 Task: Change  the formatting of the data to Which is Less than 10, In conditional formating, put the option 'Light Red Fill with Drak Red Text. 'In the sheet   Promote Sales review   book
Action: Mouse moved to (141, 363)
Screenshot: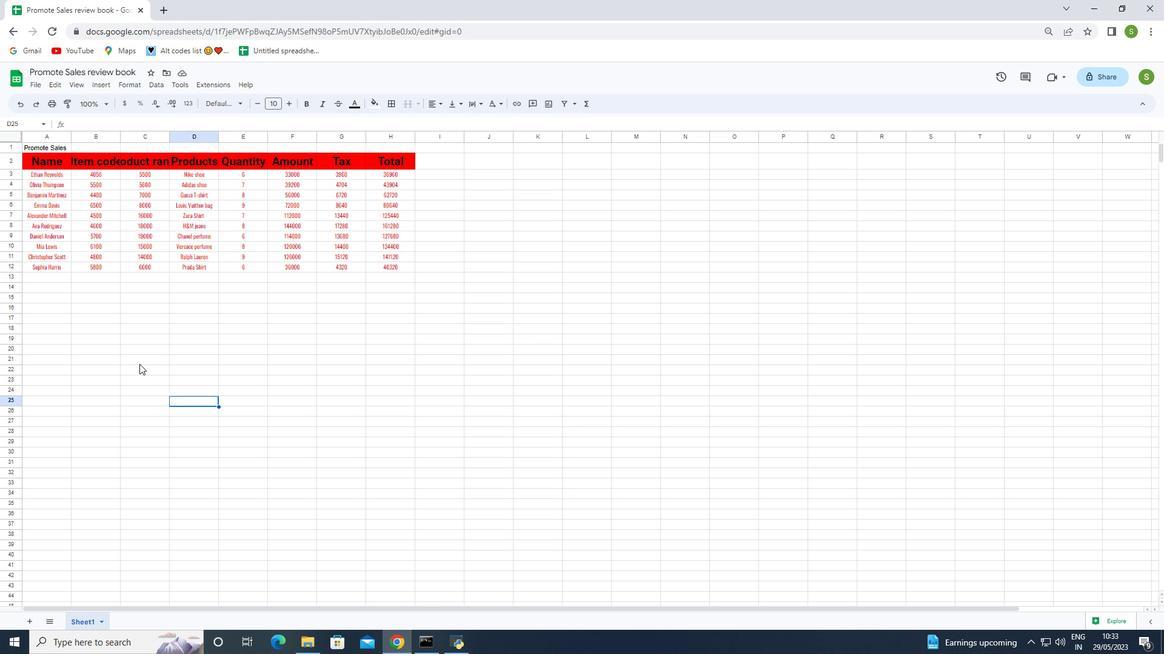
Action: Mouse pressed left at (141, 363)
Screenshot: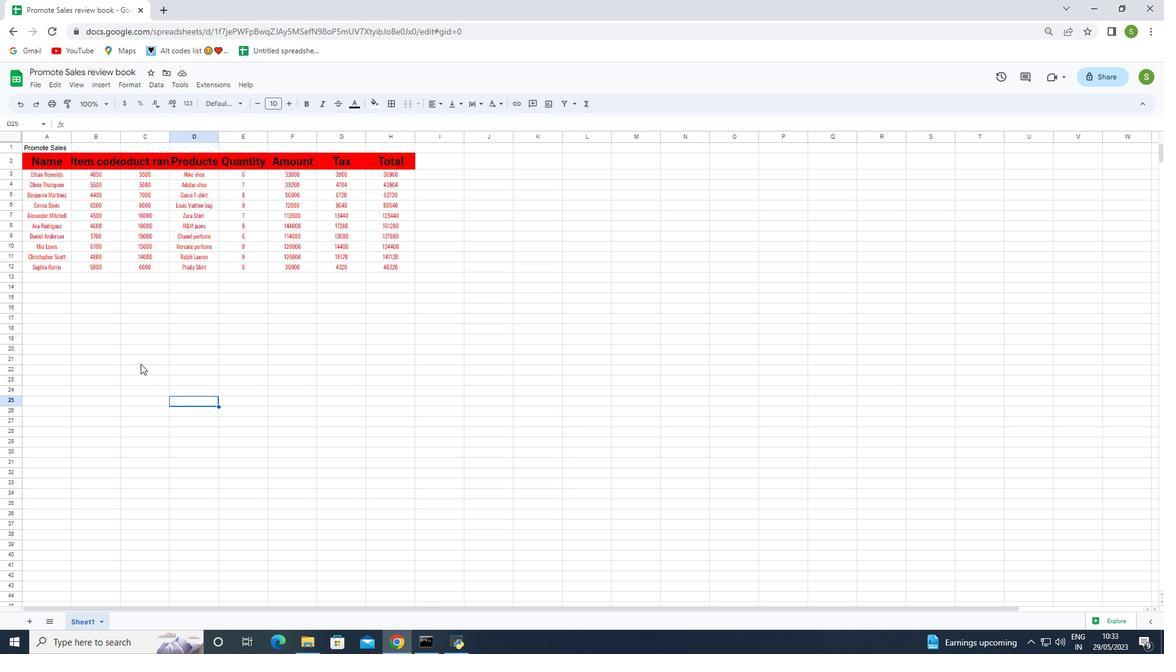 
Action: Mouse moved to (32, 161)
Screenshot: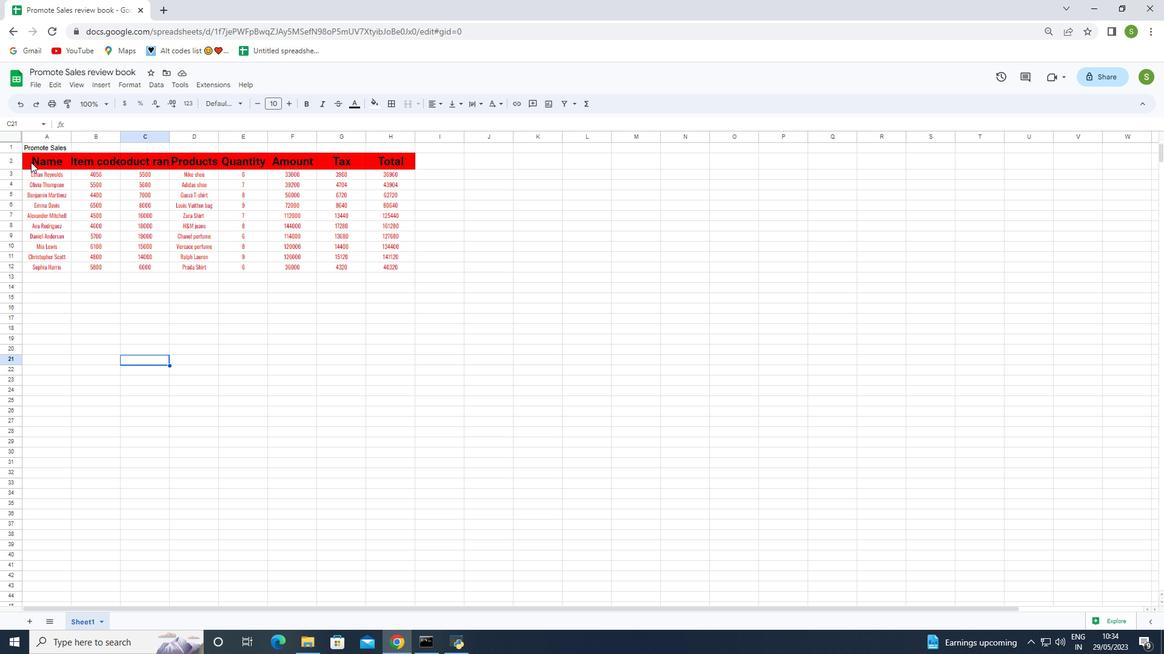 
Action: Mouse pressed left at (32, 161)
Screenshot: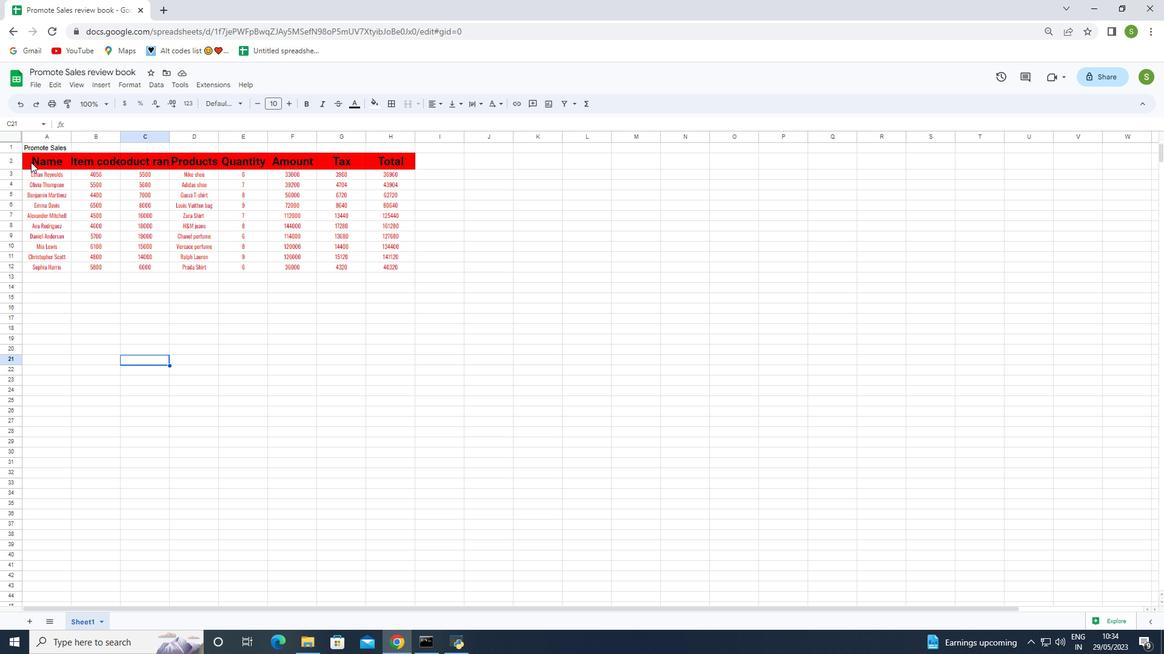 
Action: Mouse moved to (135, 84)
Screenshot: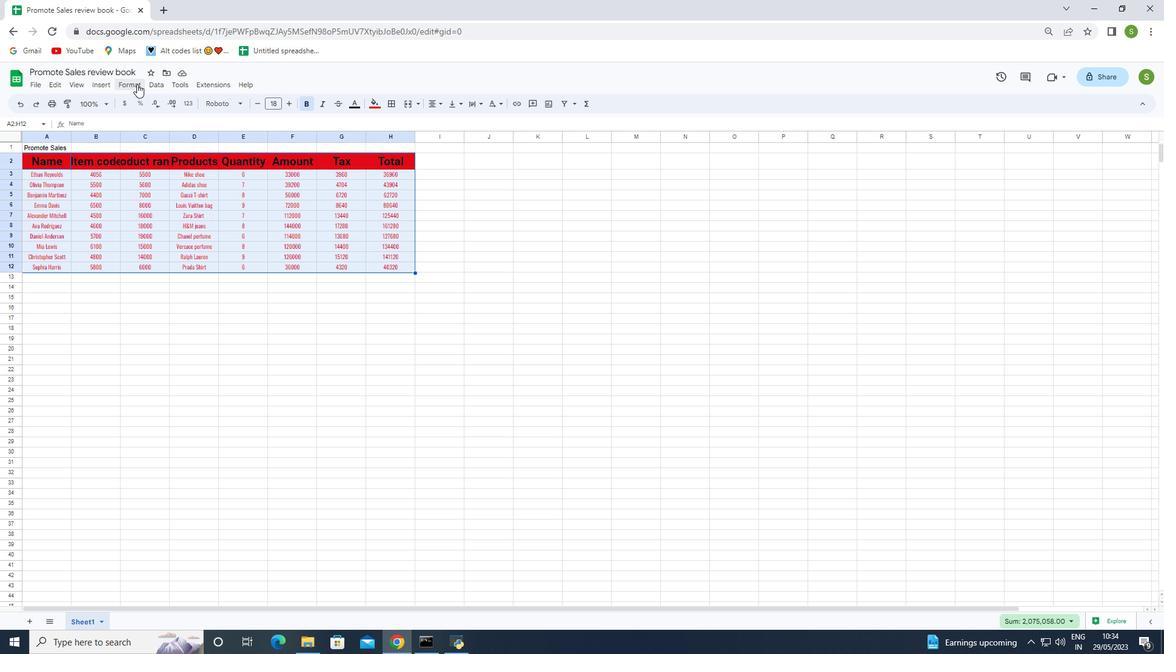 
Action: Mouse pressed left at (135, 84)
Screenshot: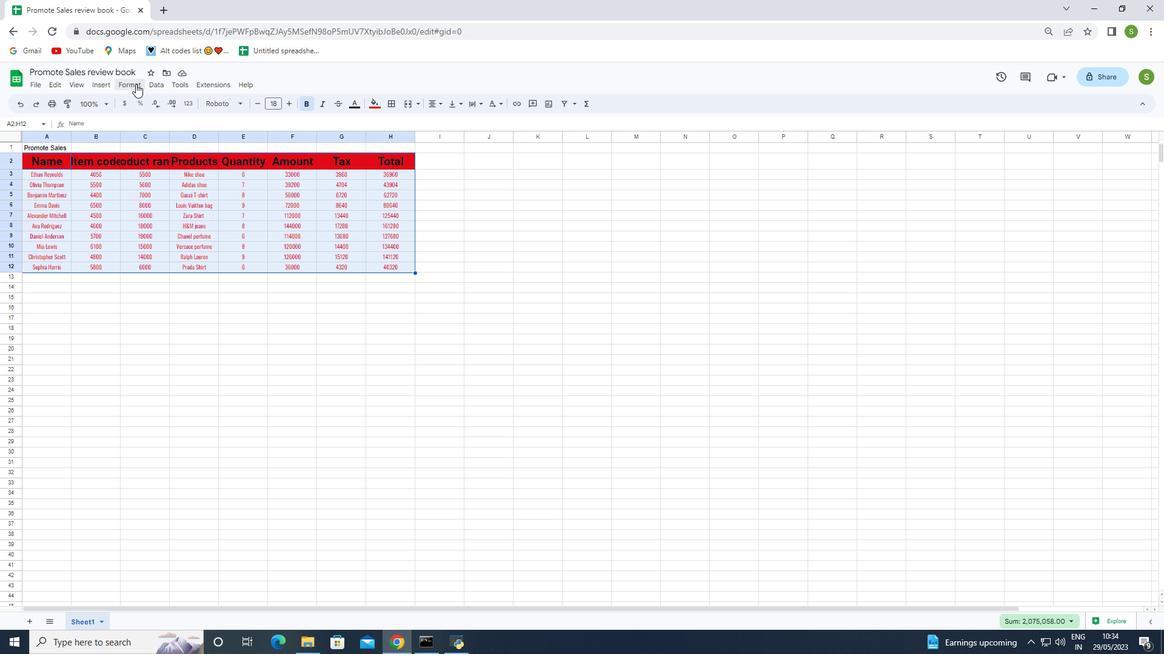 
Action: Mouse moved to (161, 252)
Screenshot: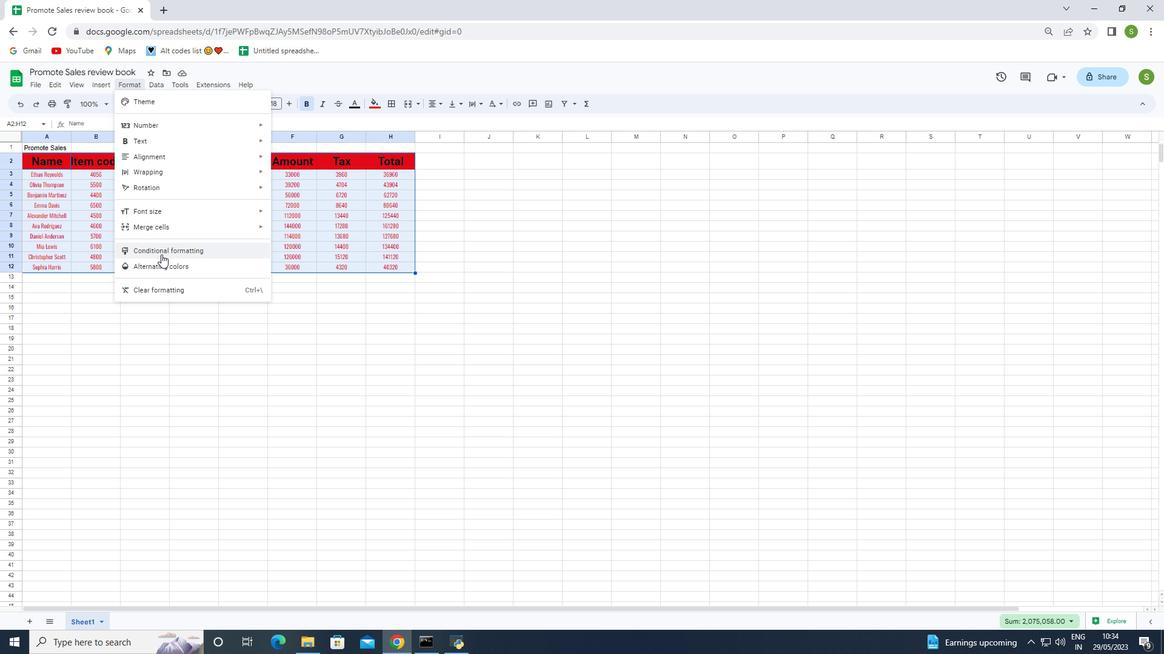 
Action: Mouse pressed left at (161, 252)
Screenshot: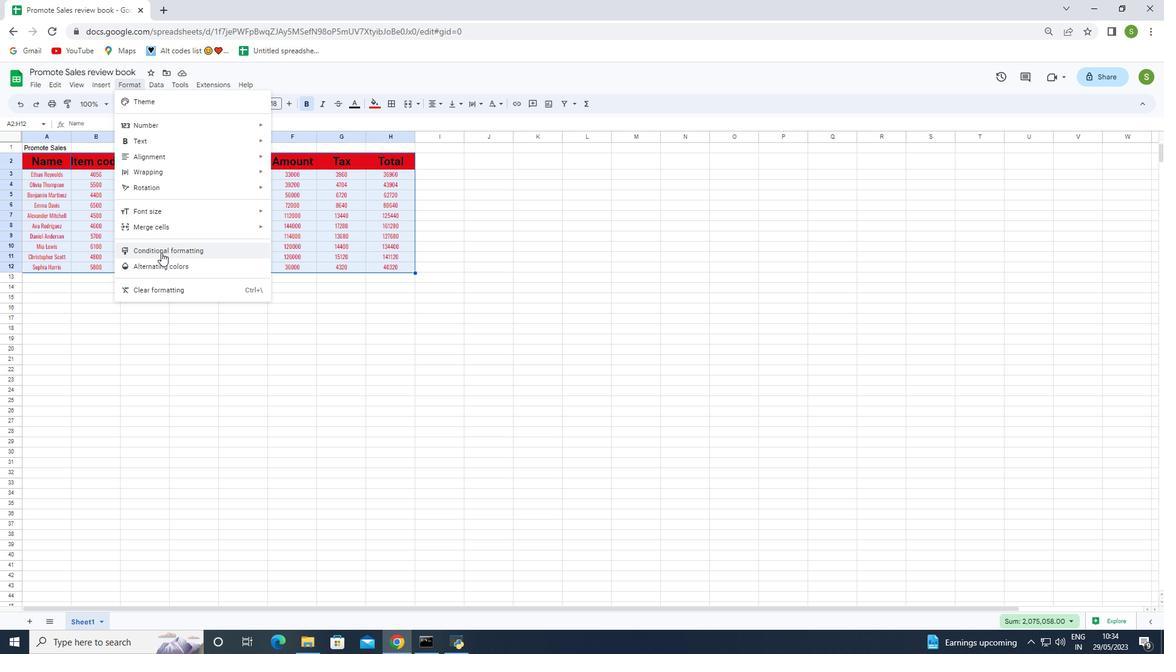 
Action: Mouse moved to (1054, 235)
Screenshot: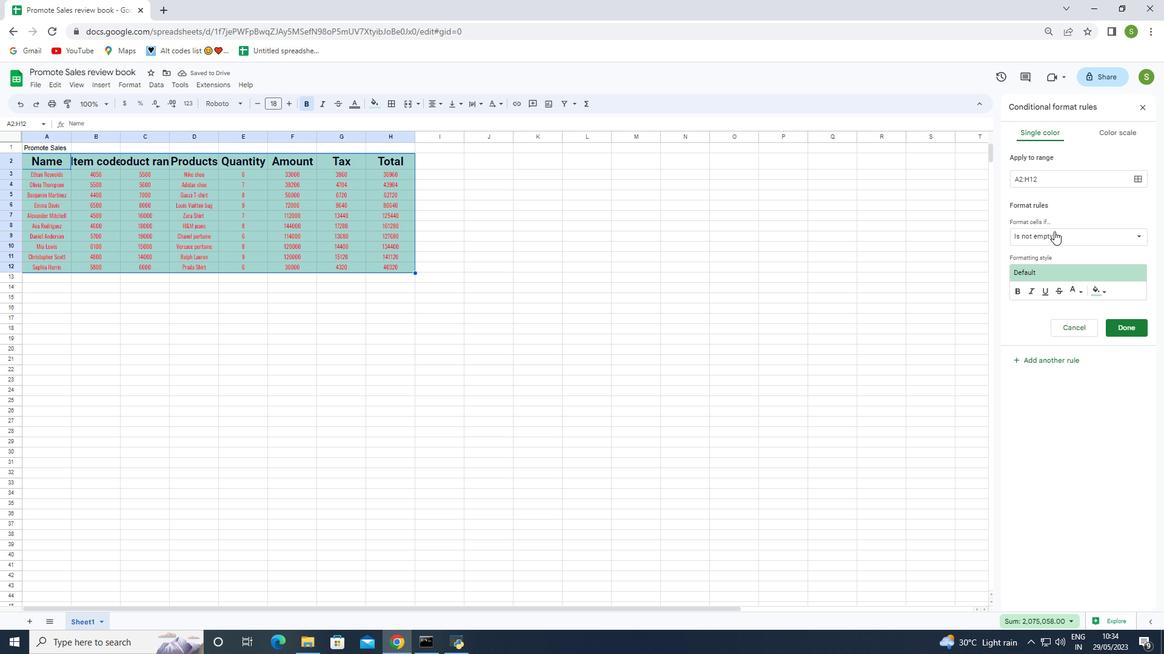 
Action: Mouse pressed left at (1054, 235)
Screenshot: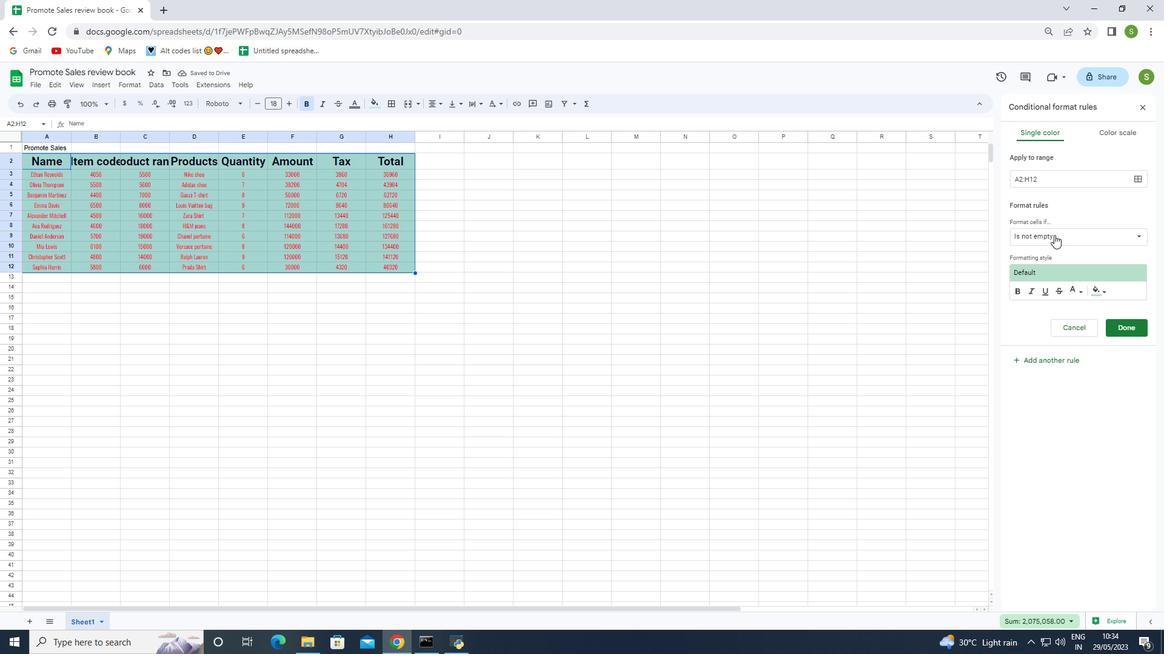 
Action: Mouse moved to (1041, 427)
Screenshot: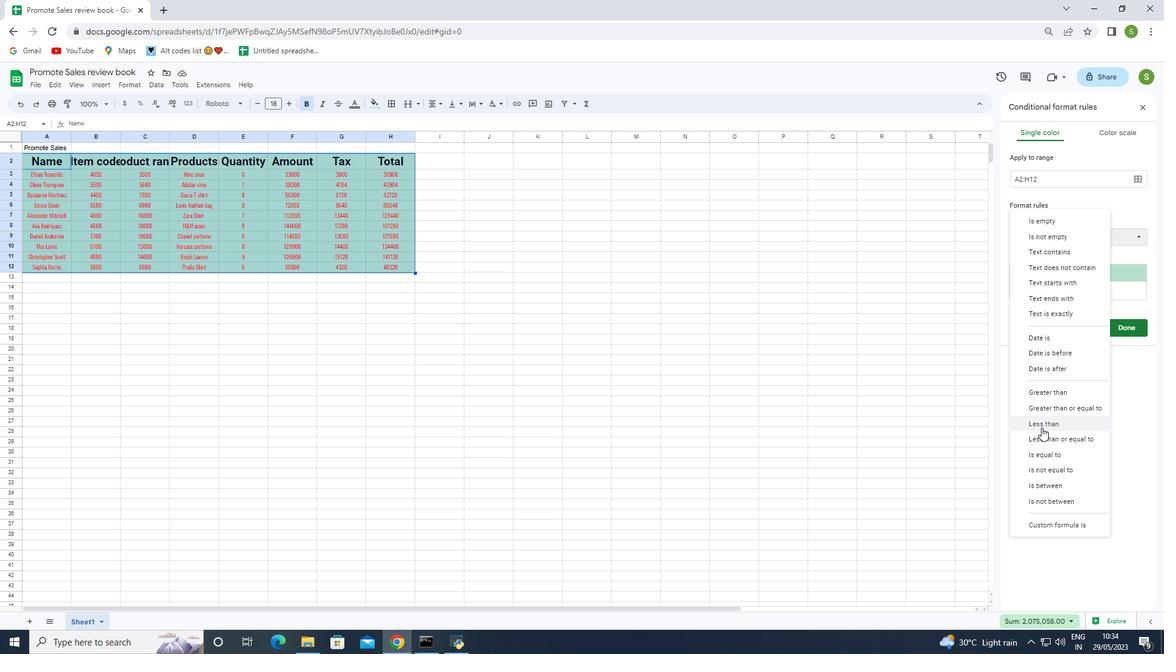 
Action: Mouse pressed left at (1041, 427)
Screenshot: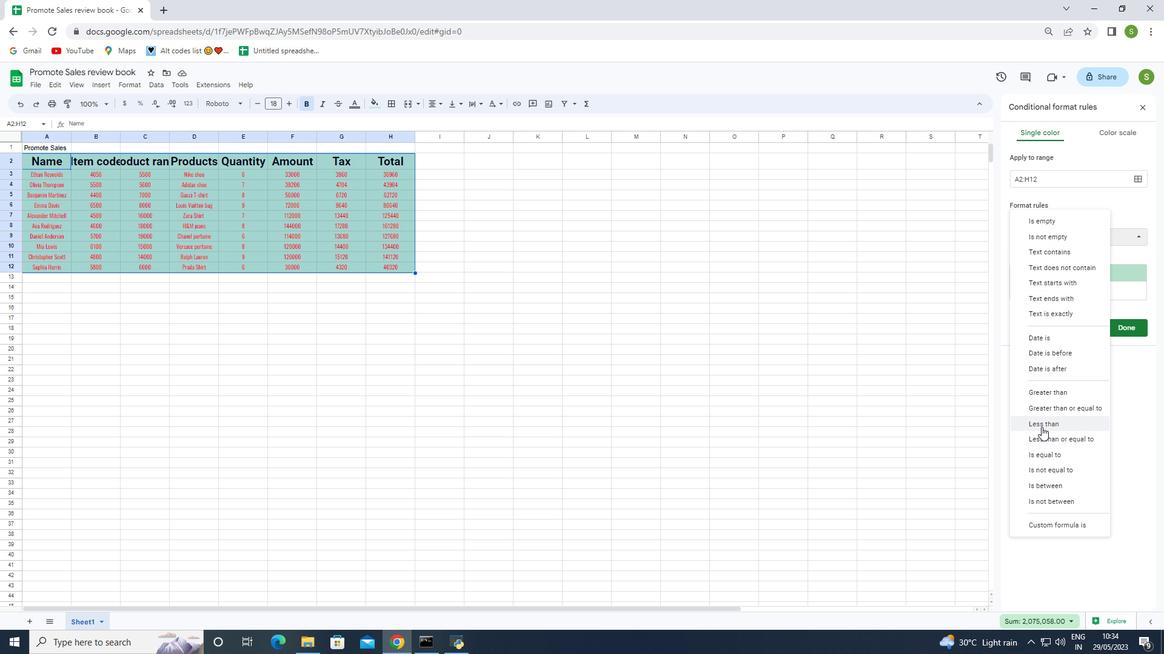 
Action: Mouse moved to (1029, 260)
Screenshot: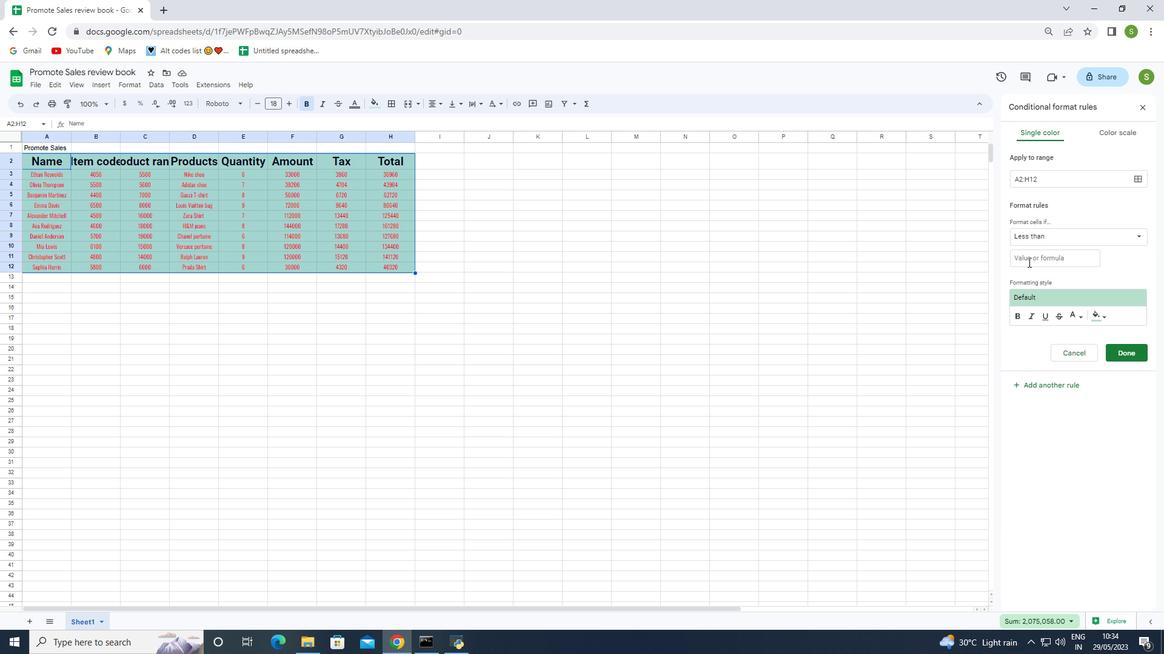 
Action: Mouse pressed left at (1029, 260)
Screenshot: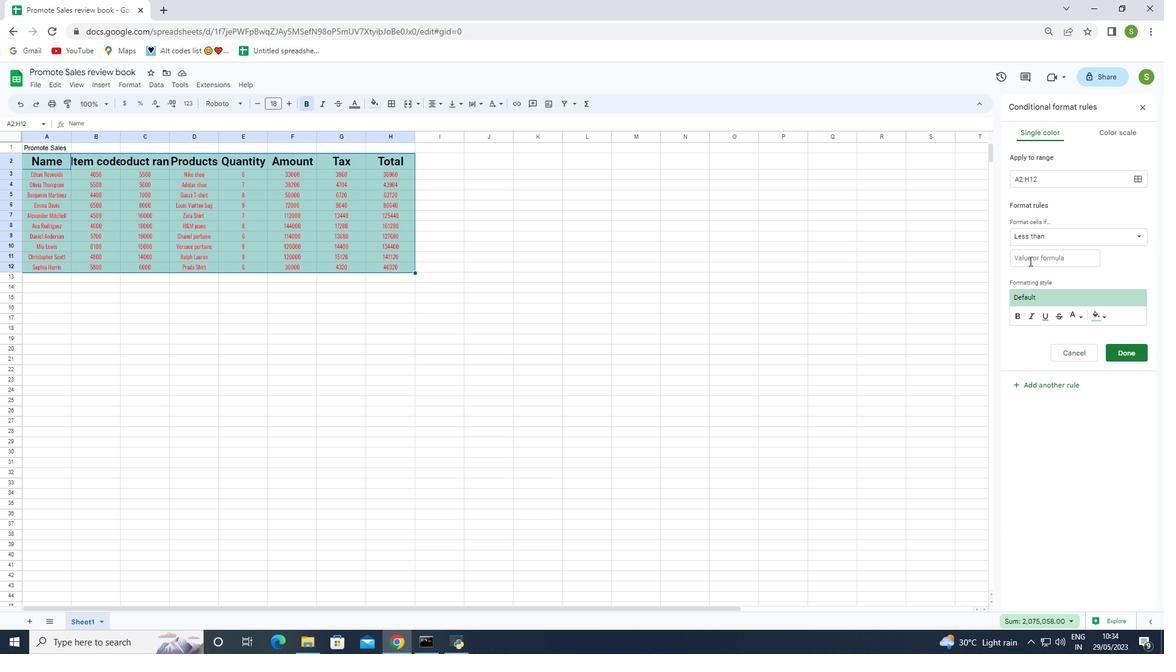 
Action: Key pressed 1
Screenshot: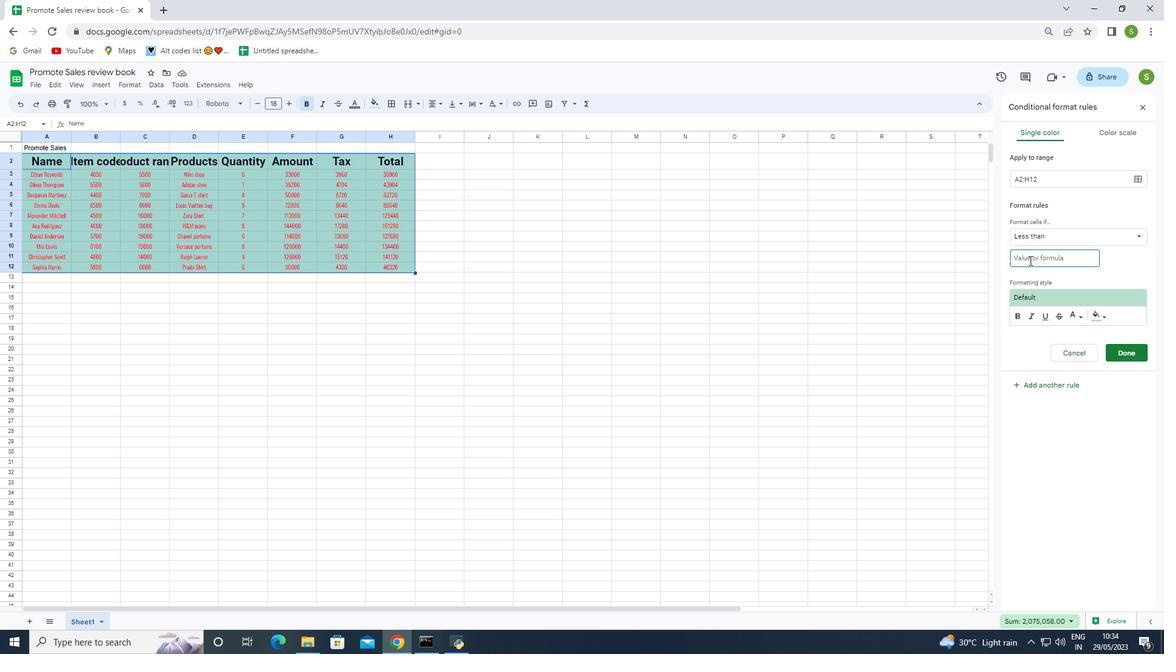 
Action: Mouse moved to (1031, 255)
Screenshot: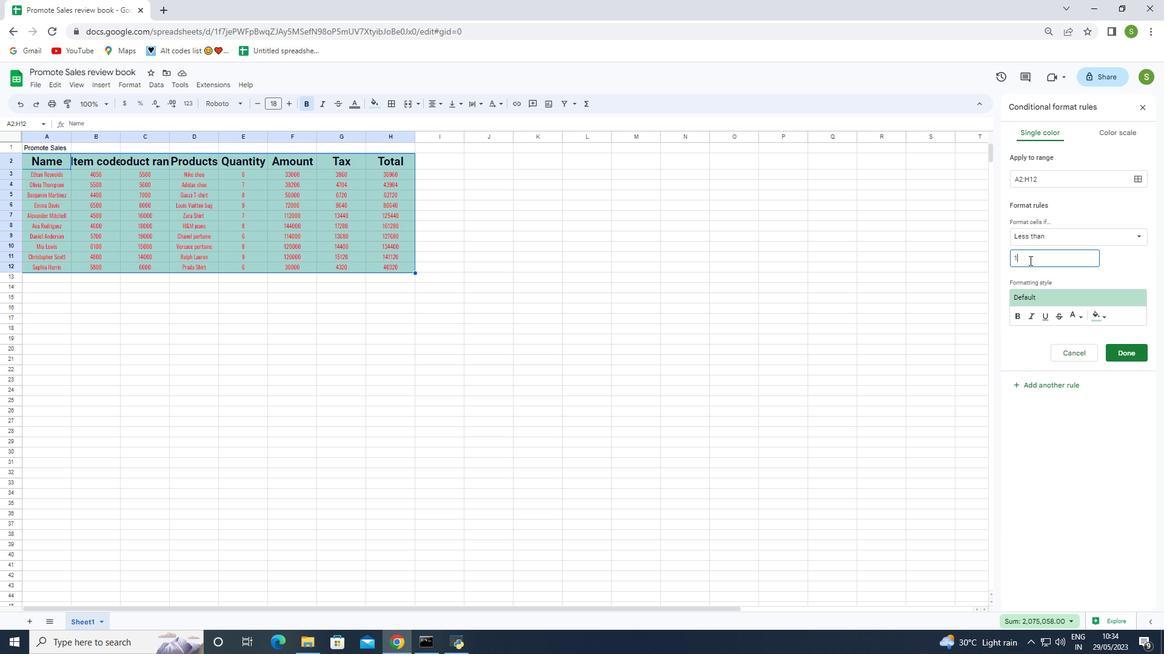 
Action: Key pressed 0
Screenshot: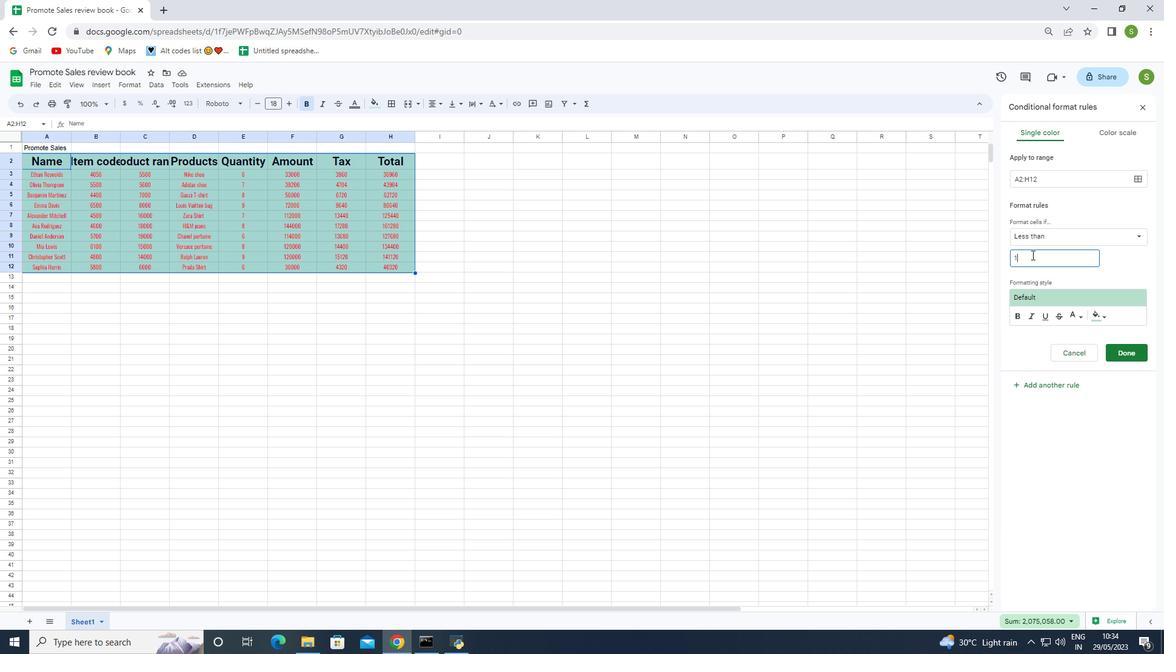 
Action: Mouse moved to (1093, 316)
Screenshot: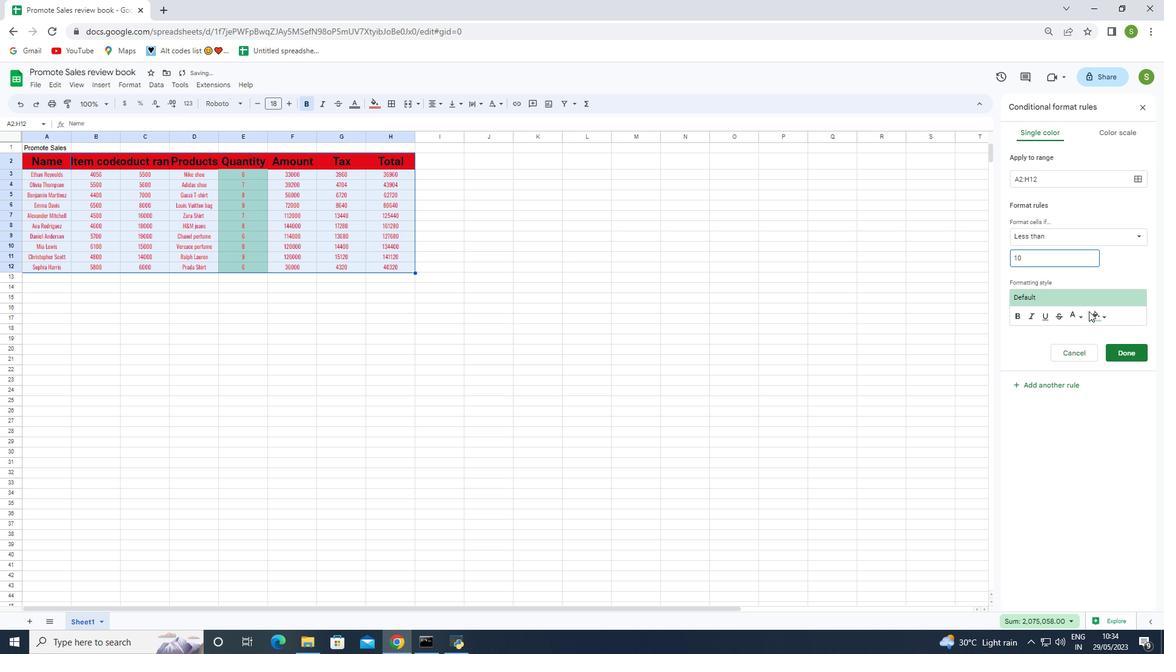 
Action: Mouse pressed left at (1097, 319)
Screenshot: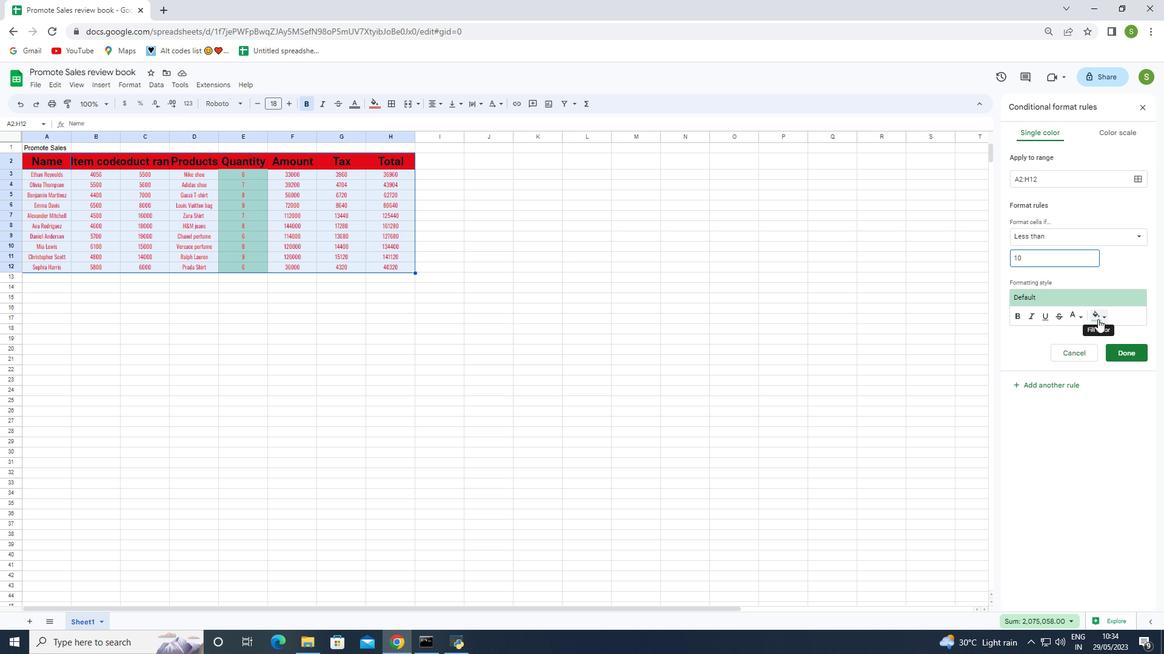 
Action: Mouse moved to (1014, 386)
Screenshot: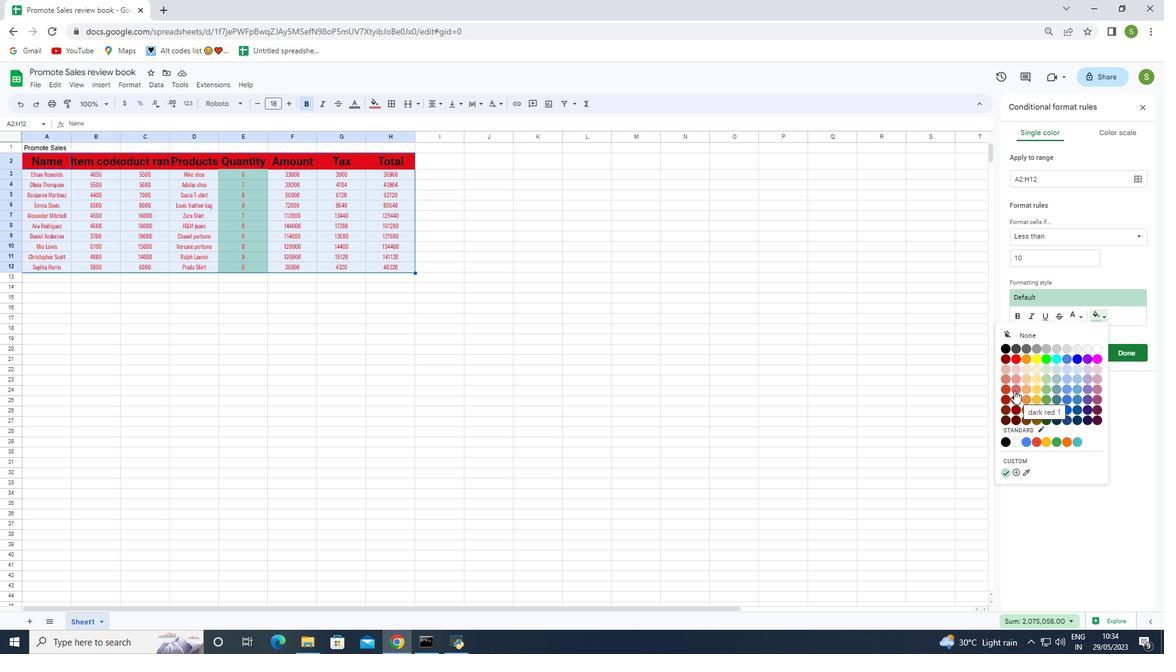 
Action: Mouse pressed left at (1014, 386)
Screenshot: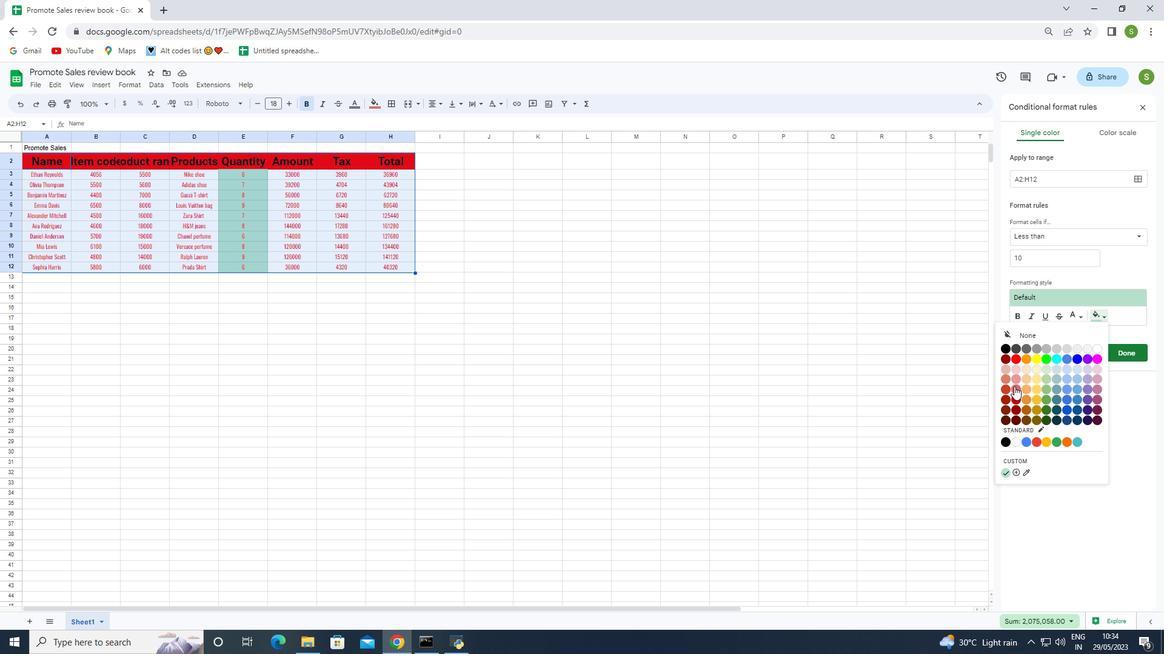 
Action: Mouse moved to (1082, 318)
Screenshot: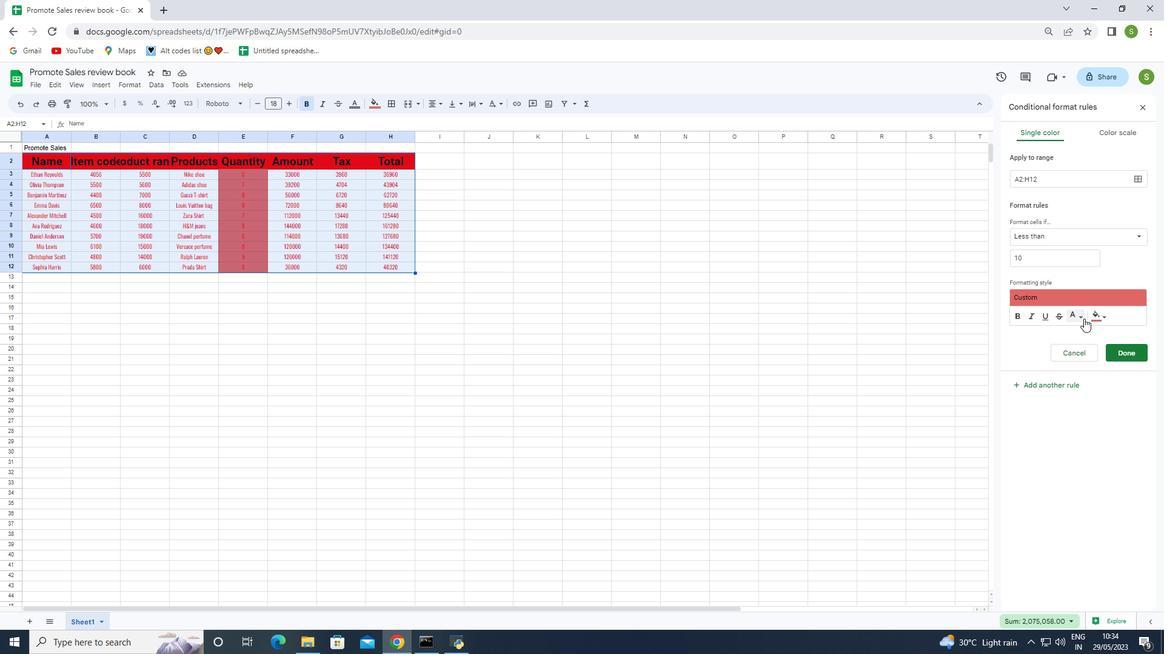 
Action: Mouse pressed left at (1082, 318)
Screenshot: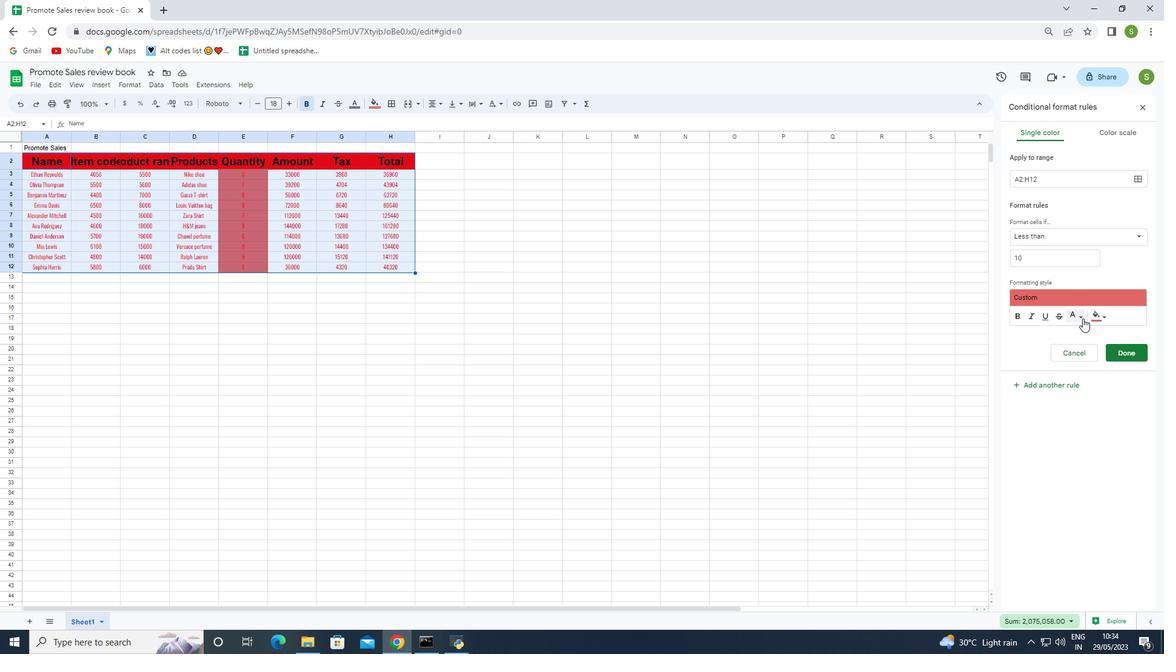 
Action: Mouse moved to (994, 399)
Screenshot: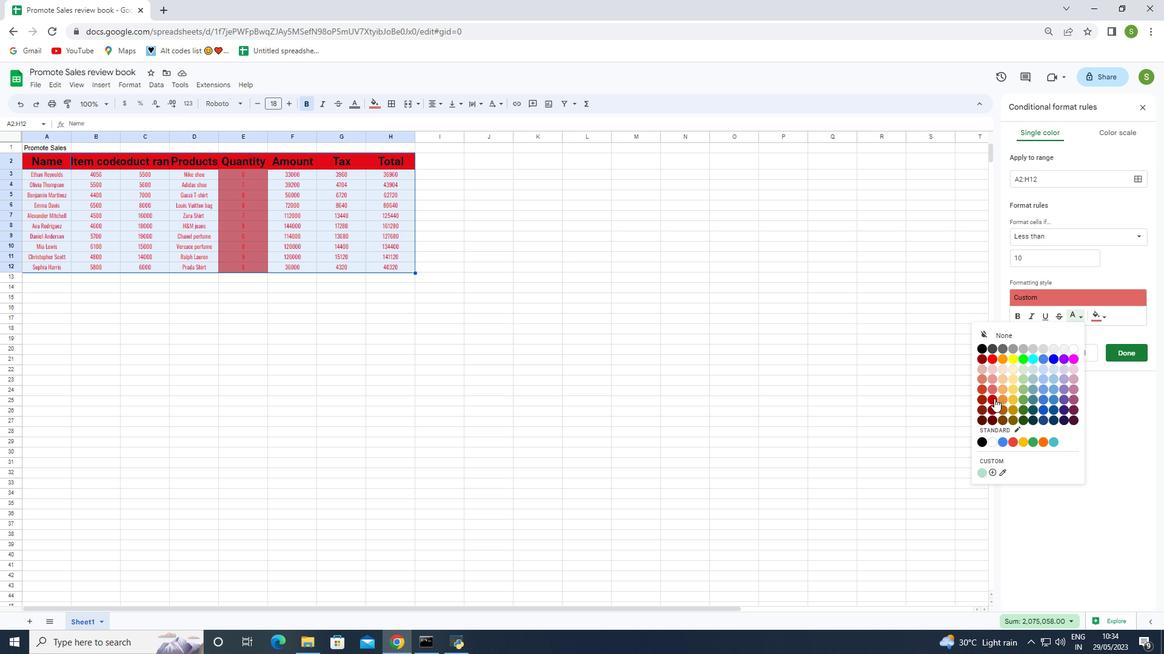 
Action: Mouse pressed left at (994, 399)
Screenshot: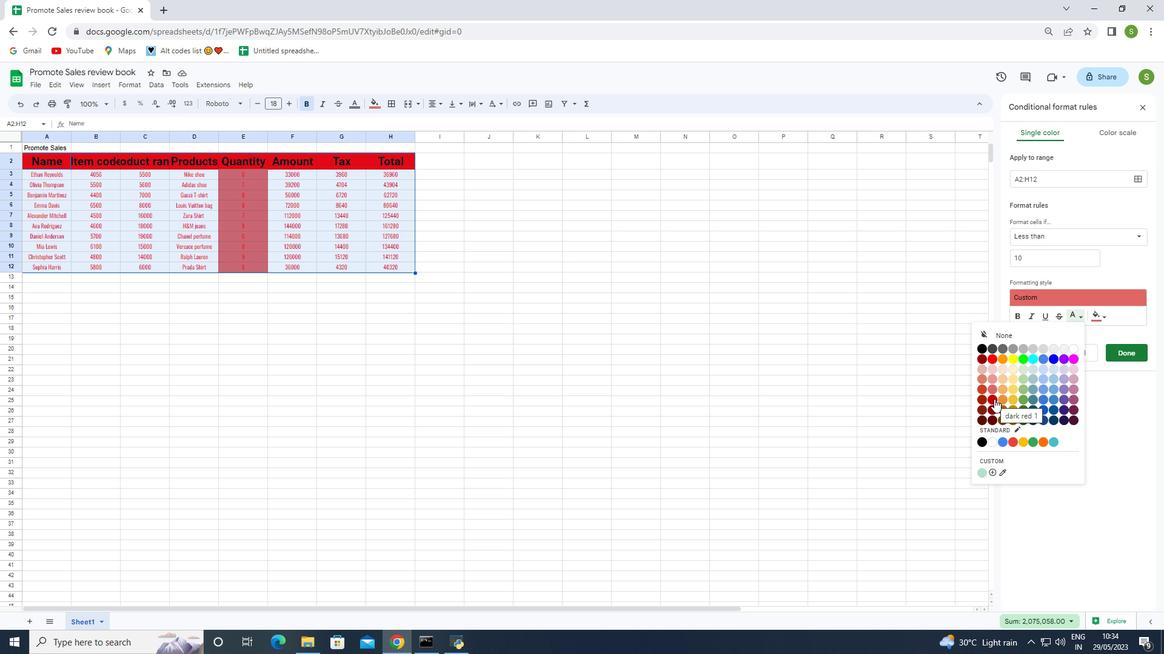 
Action: Mouse moved to (1122, 349)
Screenshot: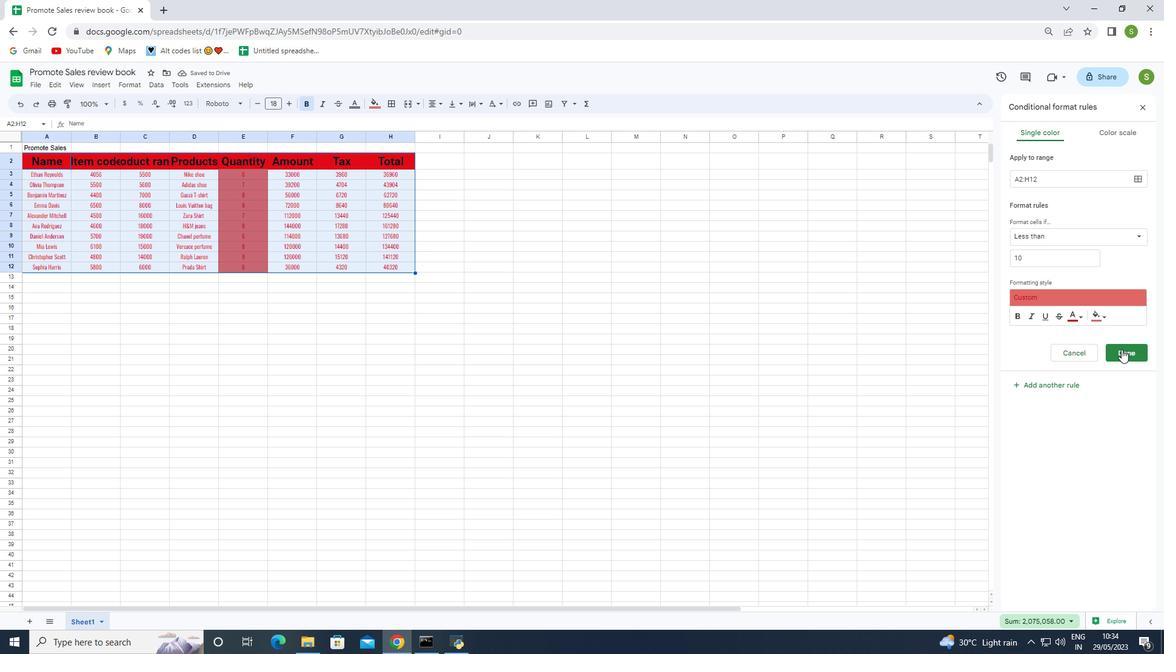 
Action: Mouse pressed left at (1122, 349)
Screenshot: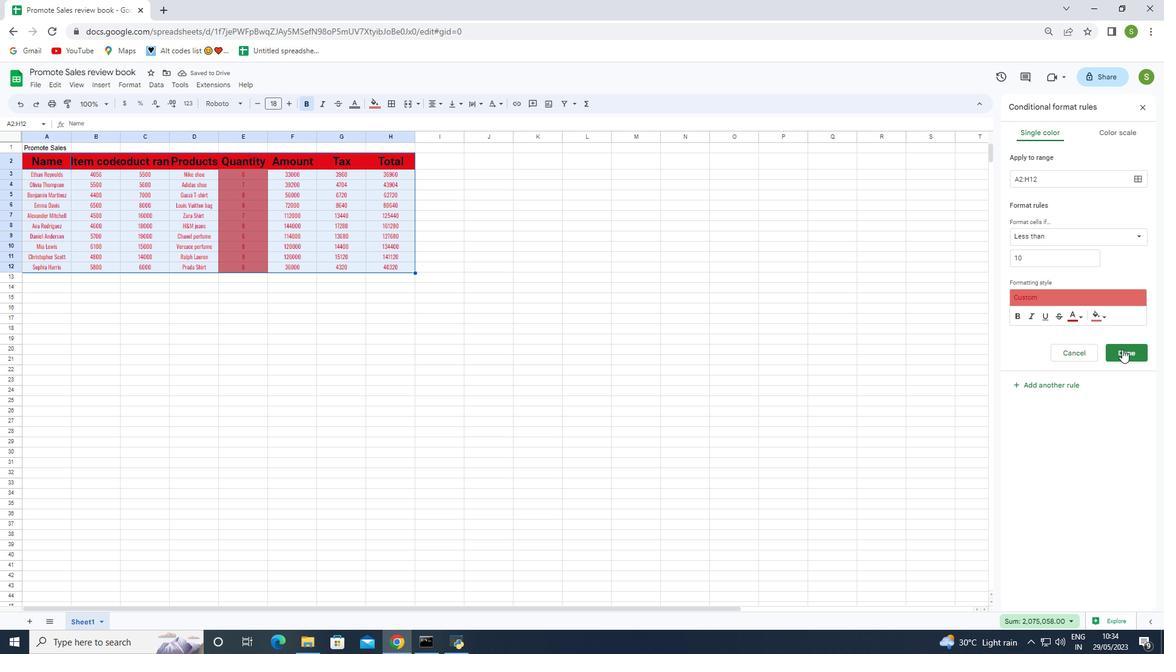 
Action: Mouse moved to (40, 87)
Screenshot: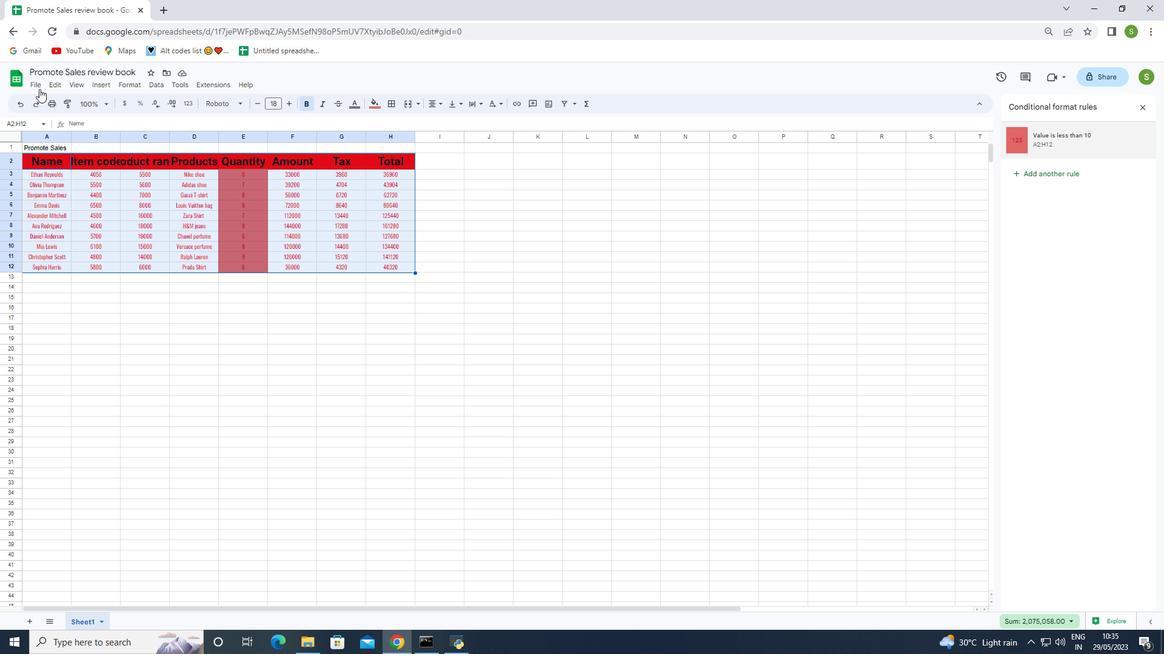 
Action: Mouse pressed left at (40, 87)
Screenshot: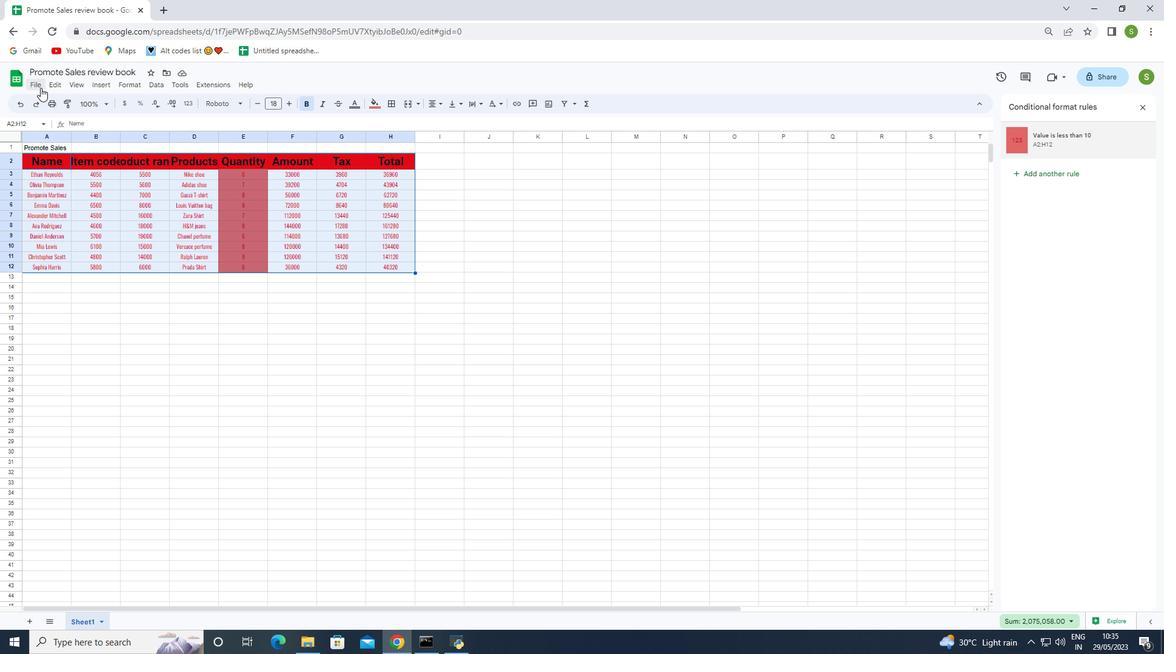 
Action: Mouse moved to (64, 224)
Screenshot: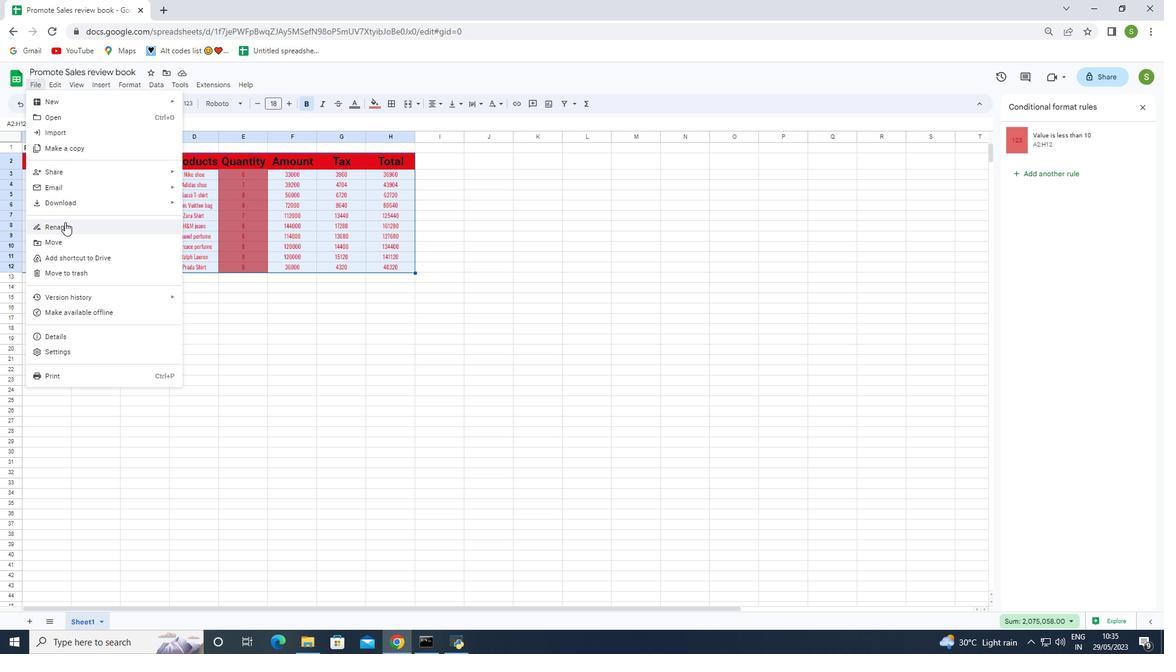 
Action: Mouse pressed left at (64, 224)
Screenshot: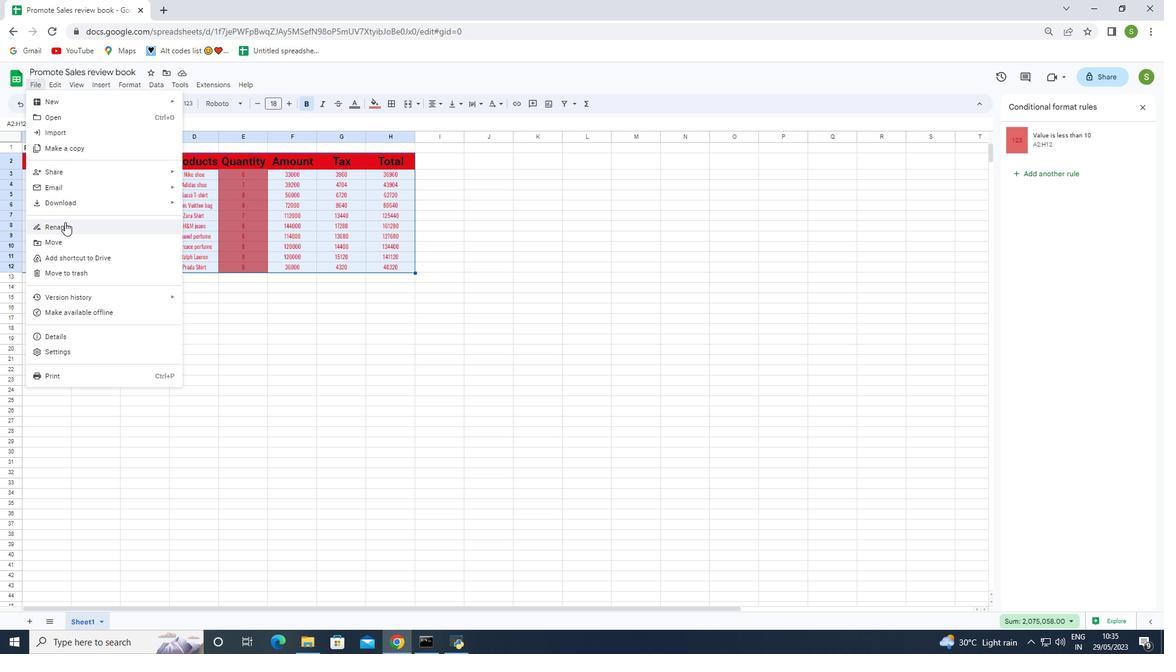 
Action: Key pressed <Key.backspace><Key.shift>Promote<Key.space><Key.shift>Sales<Key.space>review<Key.space>book<Key.enter>
Screenshot: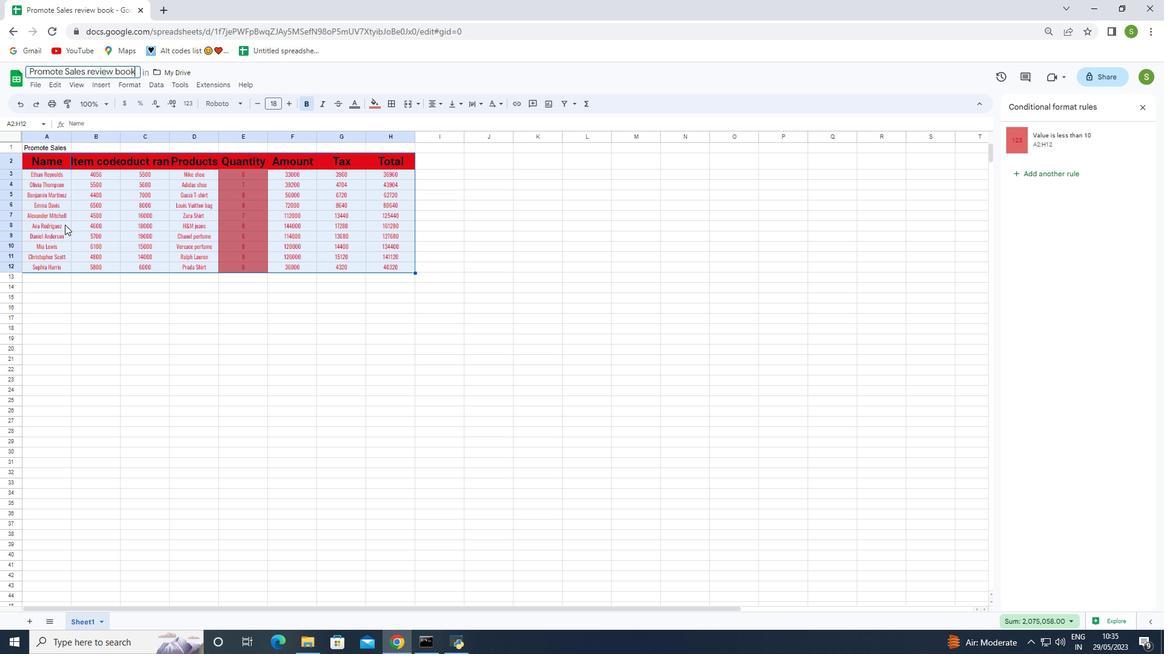 
Action: Mouse moved to (265, 394)
Screenshot: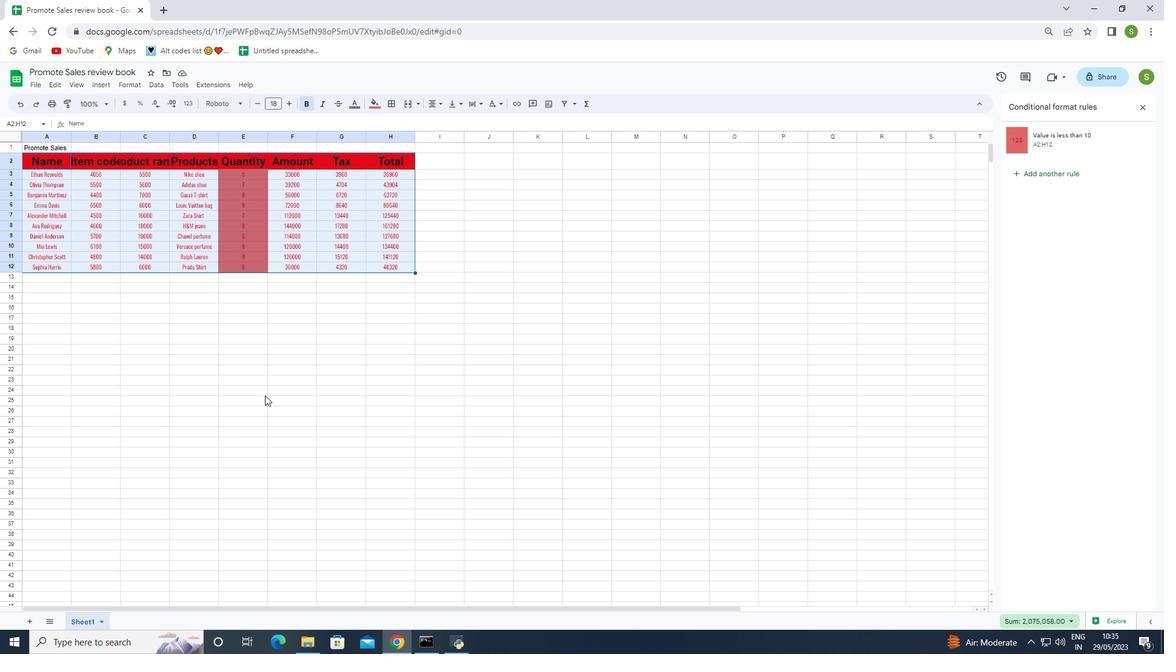 
Action: Mouse pressed left at (265, 394)
Screenshot: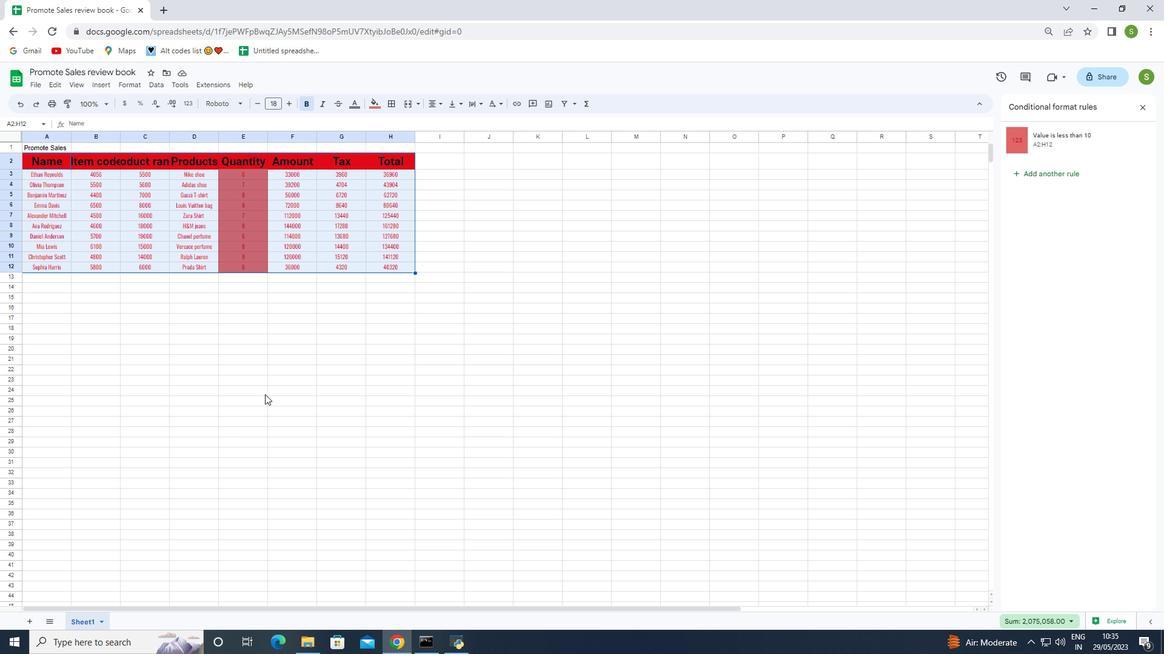 
Action: Mouse moved to (317, 357)
Screenshot: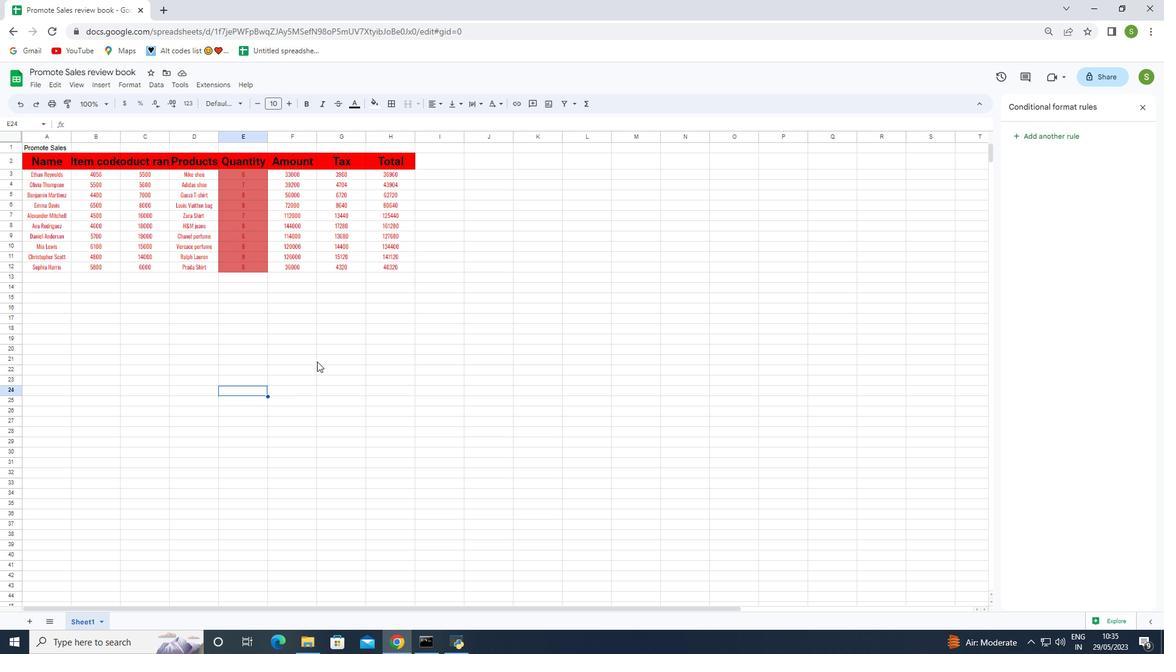 
